 Task: Invite Team Member Softage.1@softage.net to Workspace Administrative Assistance. Invite Team Member Softage.2@softage.net to Workspace Administrative Assistance. Invite Team Member Softage.3@softage.net to Workspace Administrative Assistance. Invite Team Member Softage.4@softage.net to Workspace Administrative Assistance
Action: Mouse moved to (992, 160)
Screenshot: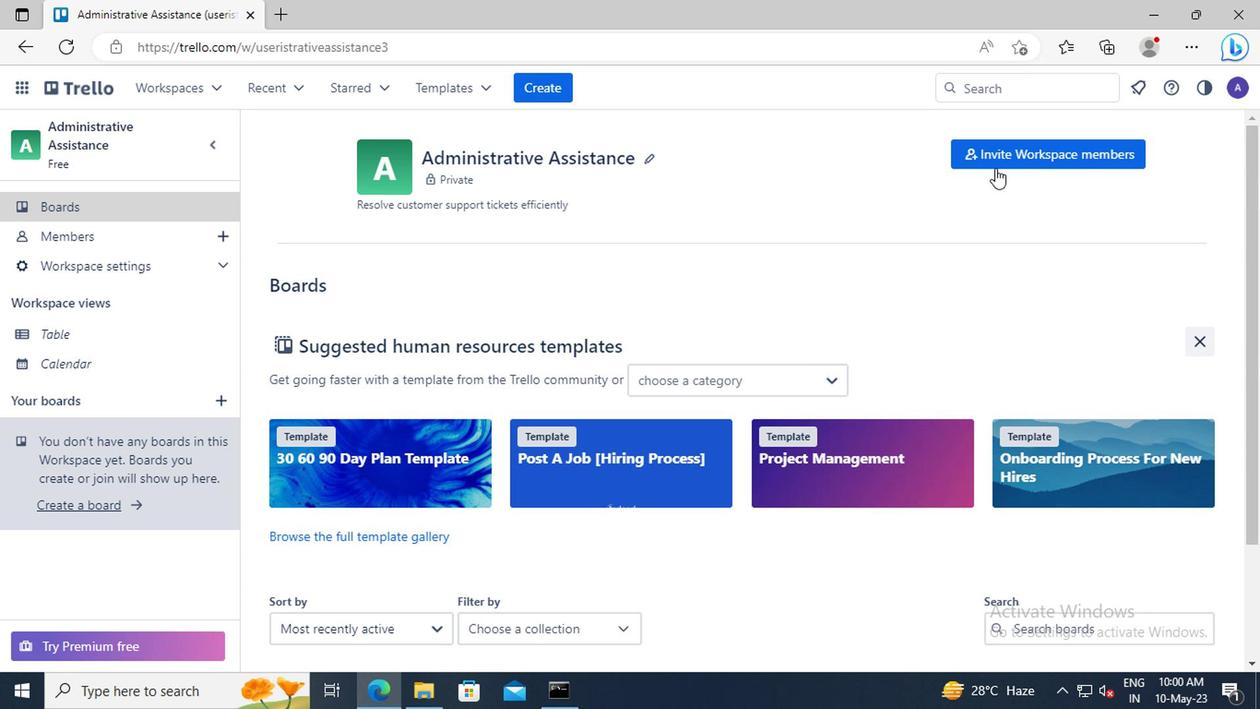 
Action: Mouse pressed left at (992, 160)
Screenshot: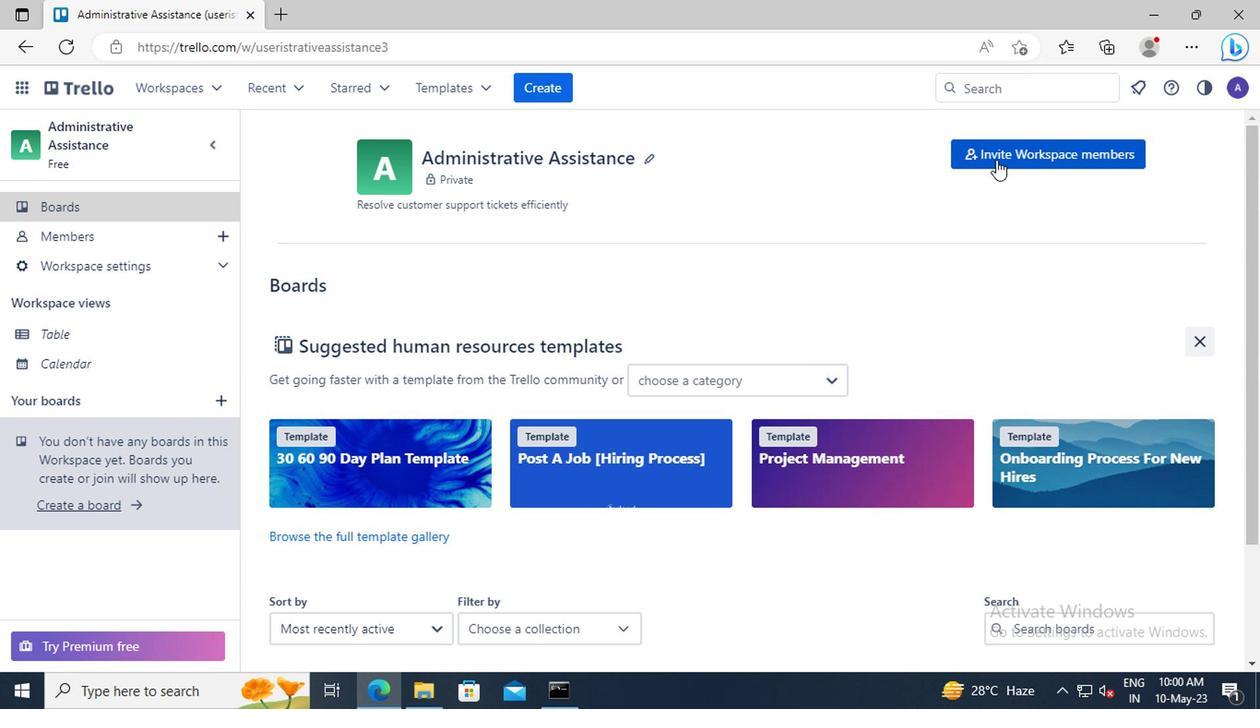 
Action: Mouse moved to (443, 364)
Screenshot: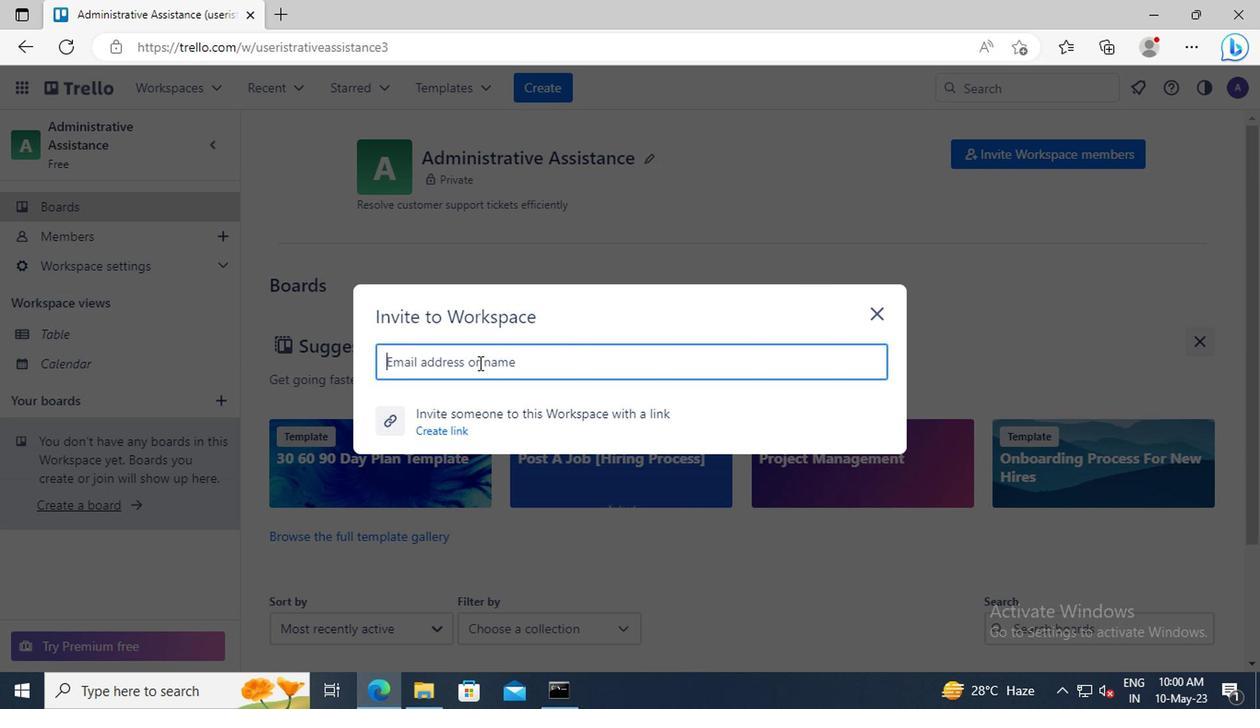 
Action: Mouse pressed left at (443, 364)
Screenshot: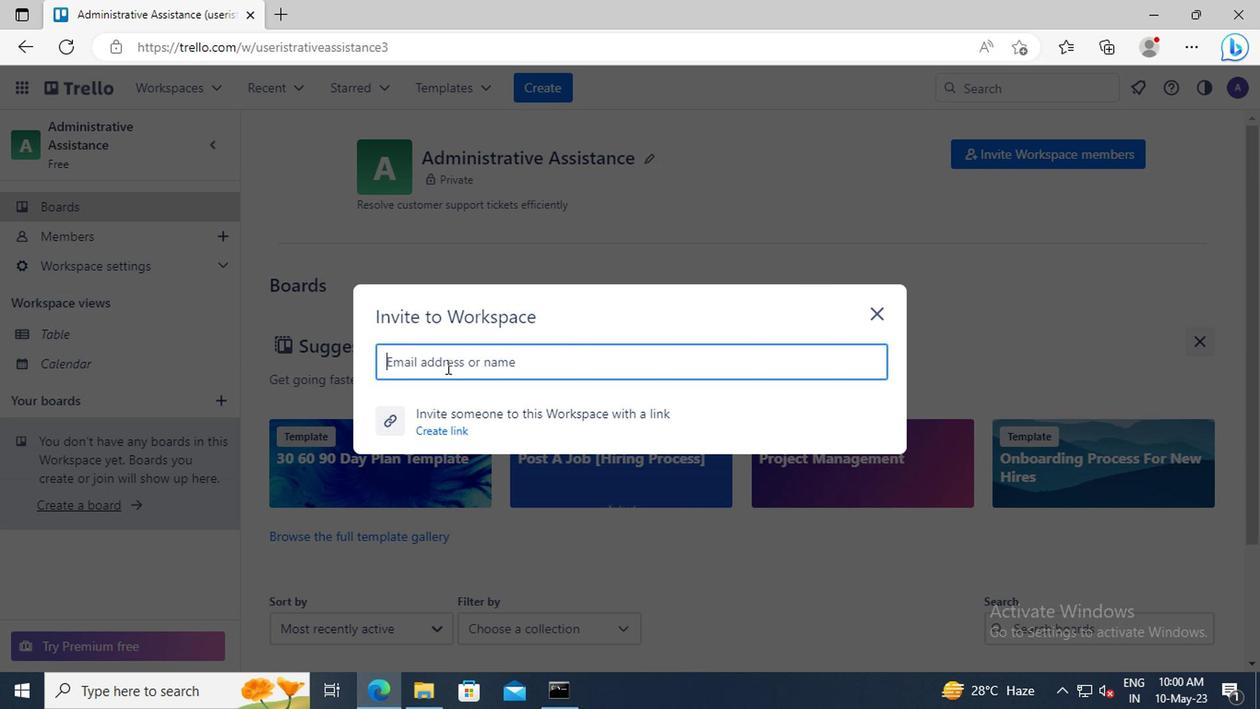 
Action: Key pressed <Key.shift>SOFTAGE.1<Key.shift>@SOFTAGE.NET
Screenshot: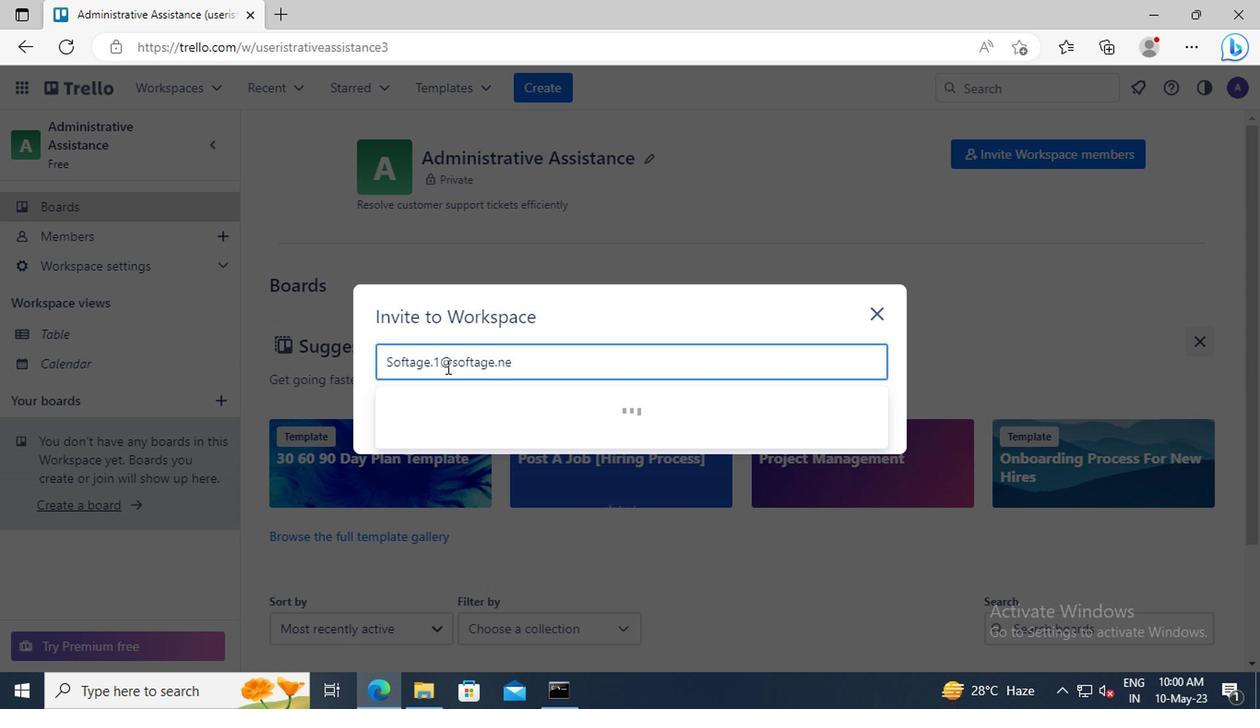 
Action: Mouse moved to (447, 405)
Screenshot: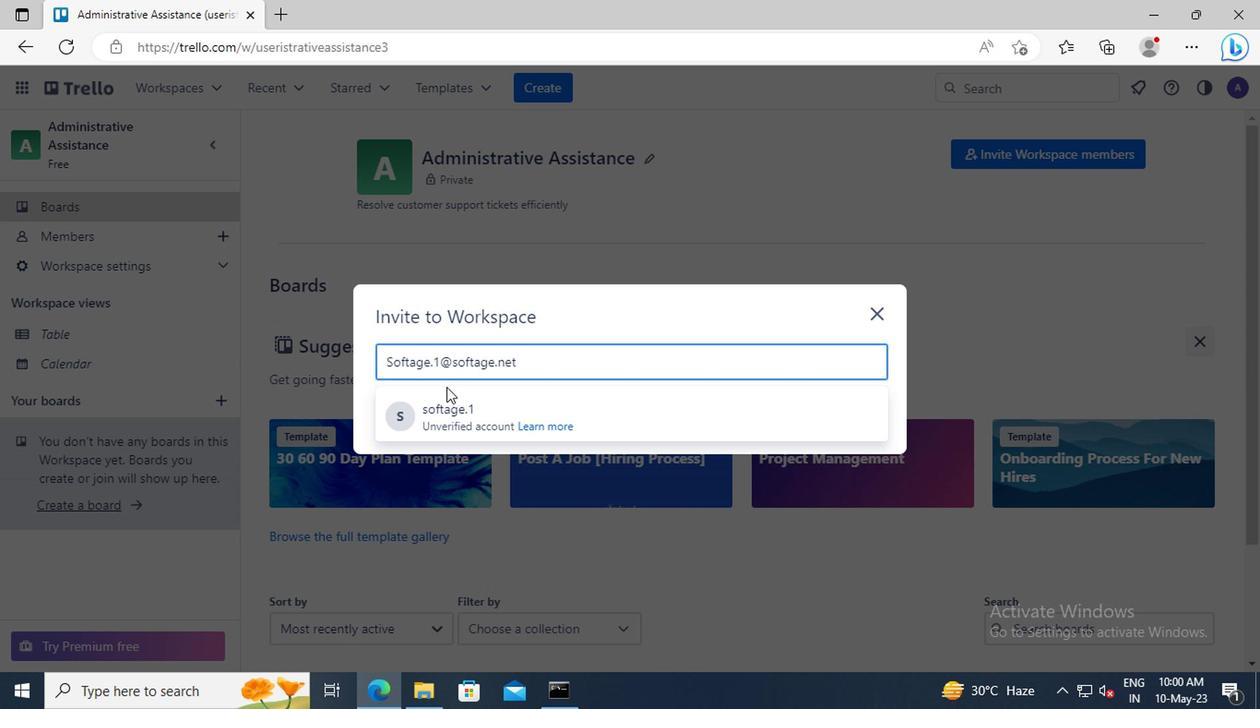 
Action: Mouse pressed left at (447, 405)
Screenshot: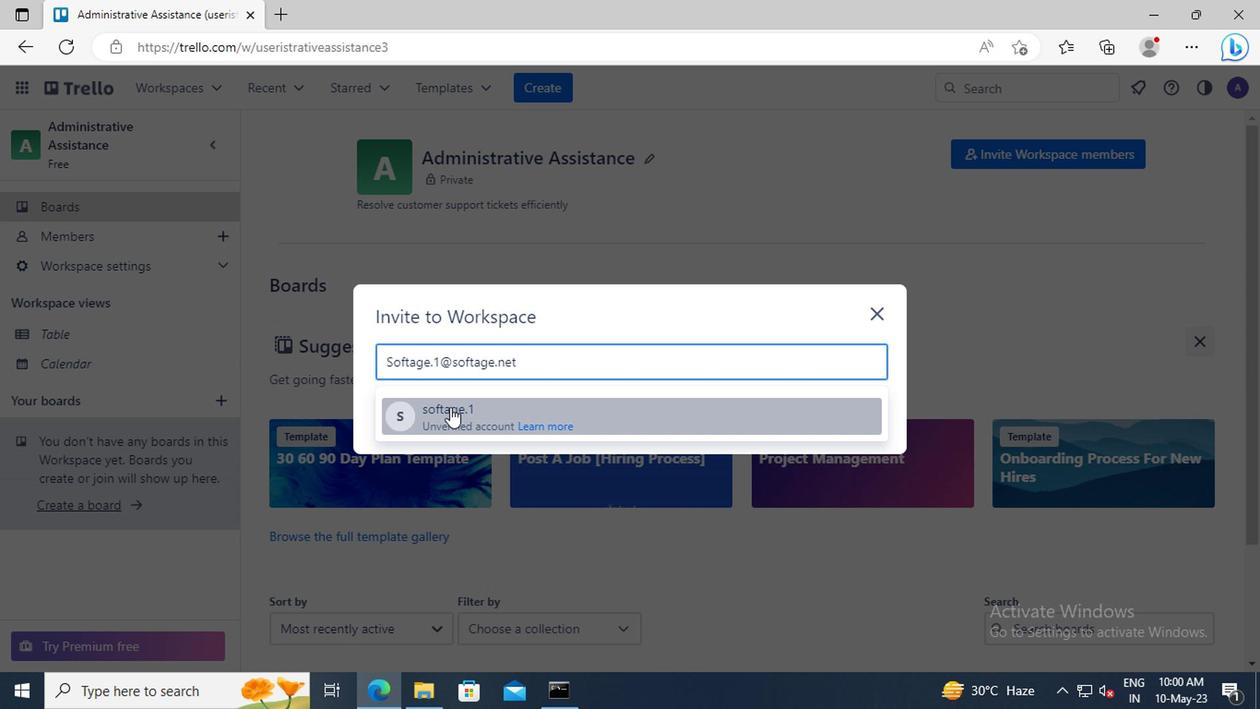 
Action: Mouse moved to (824, 323)
Screenshot: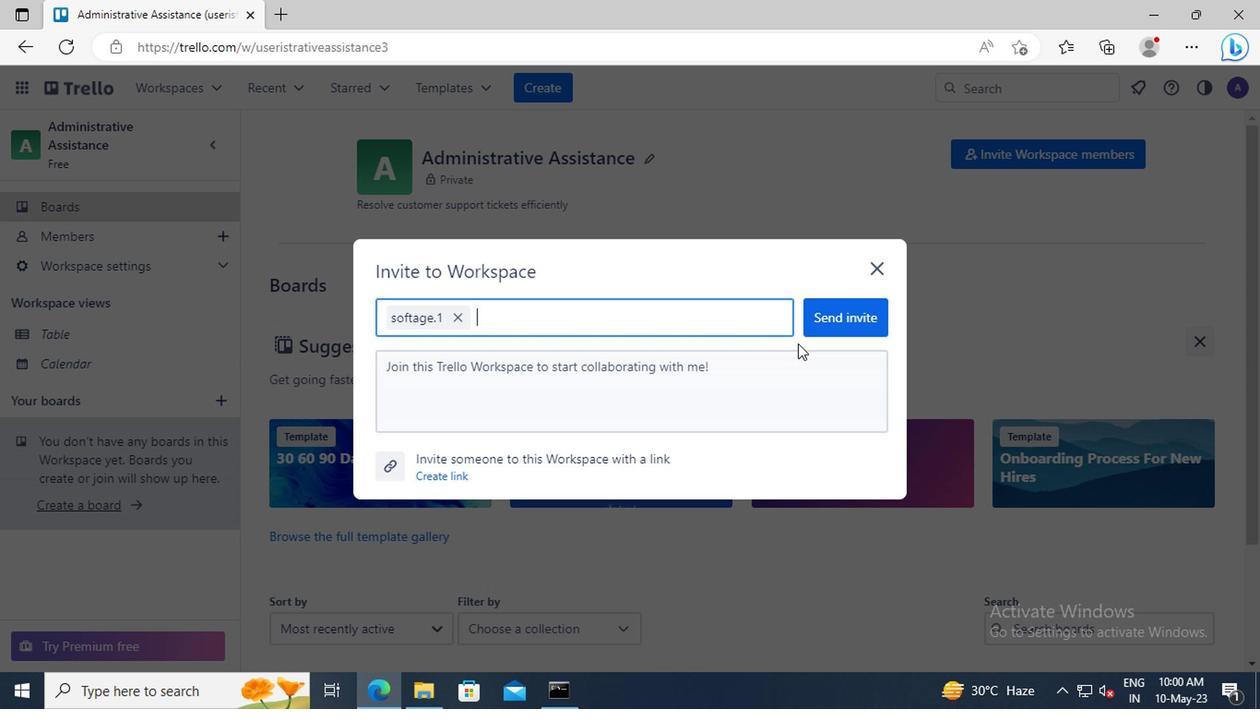 
Action: Mouse pressed left at (824, 323)
Screenshot: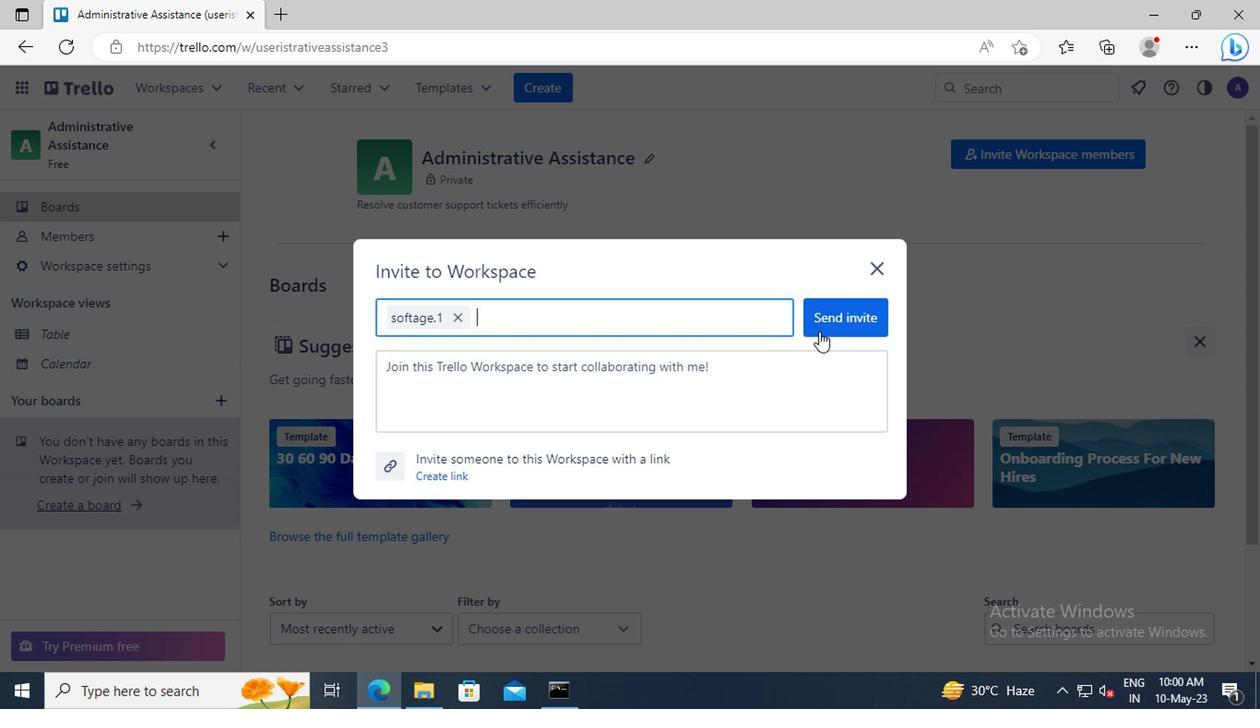 
Action: Mouse moved to (1017, 161)
Screenshot: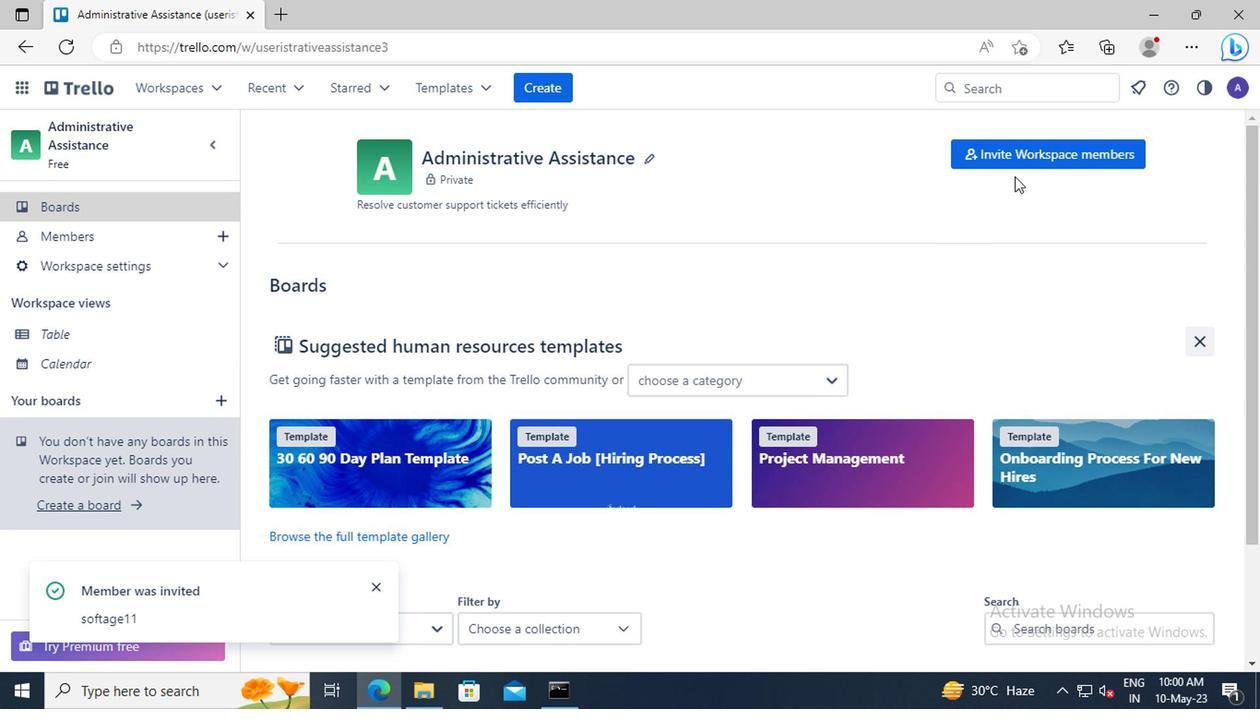 
Action: Mouse pressed left at (1017, 161)
Screenshot: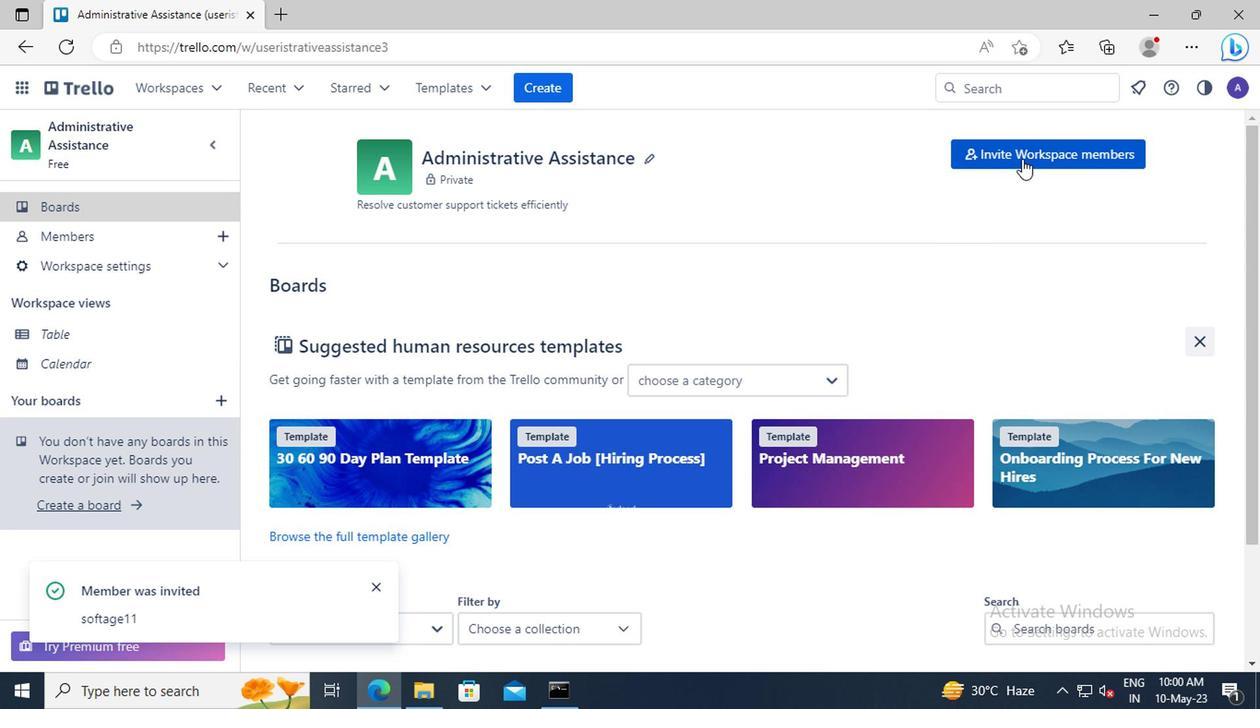 
Action: Mouse moved to (489, 363)
Screenshot: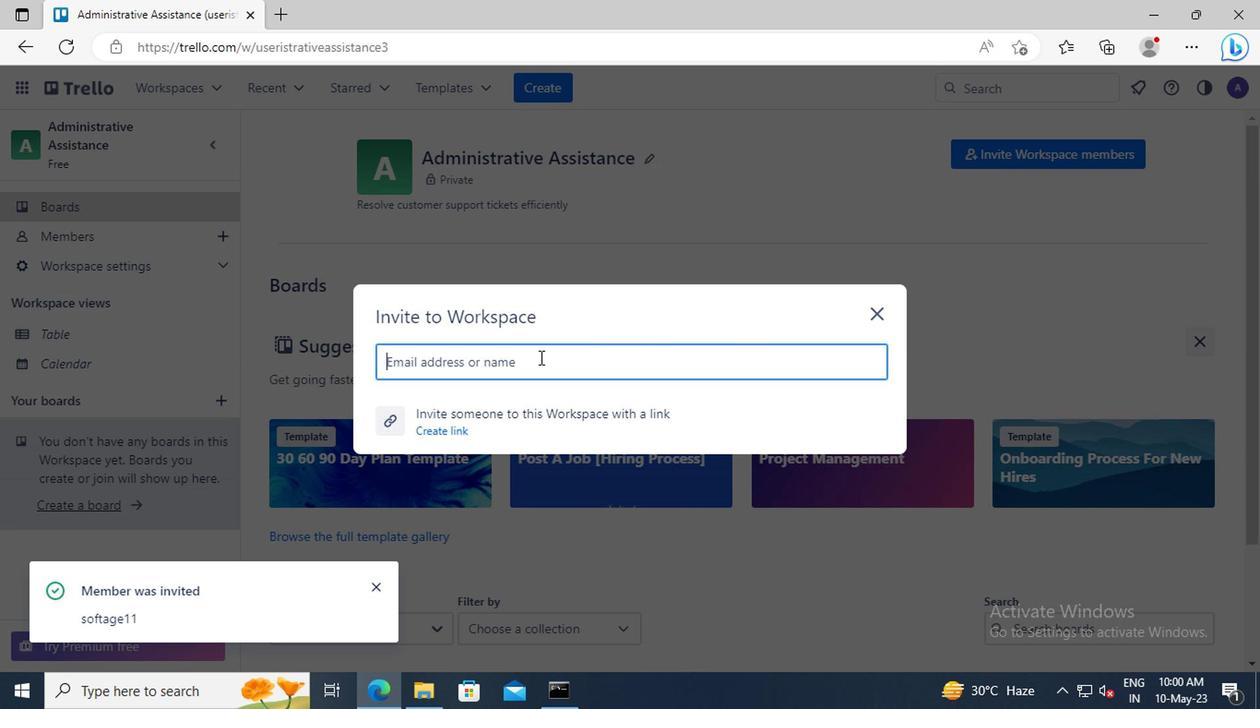 
Action: Mouse pressed left at (489, 363)
Screenshot: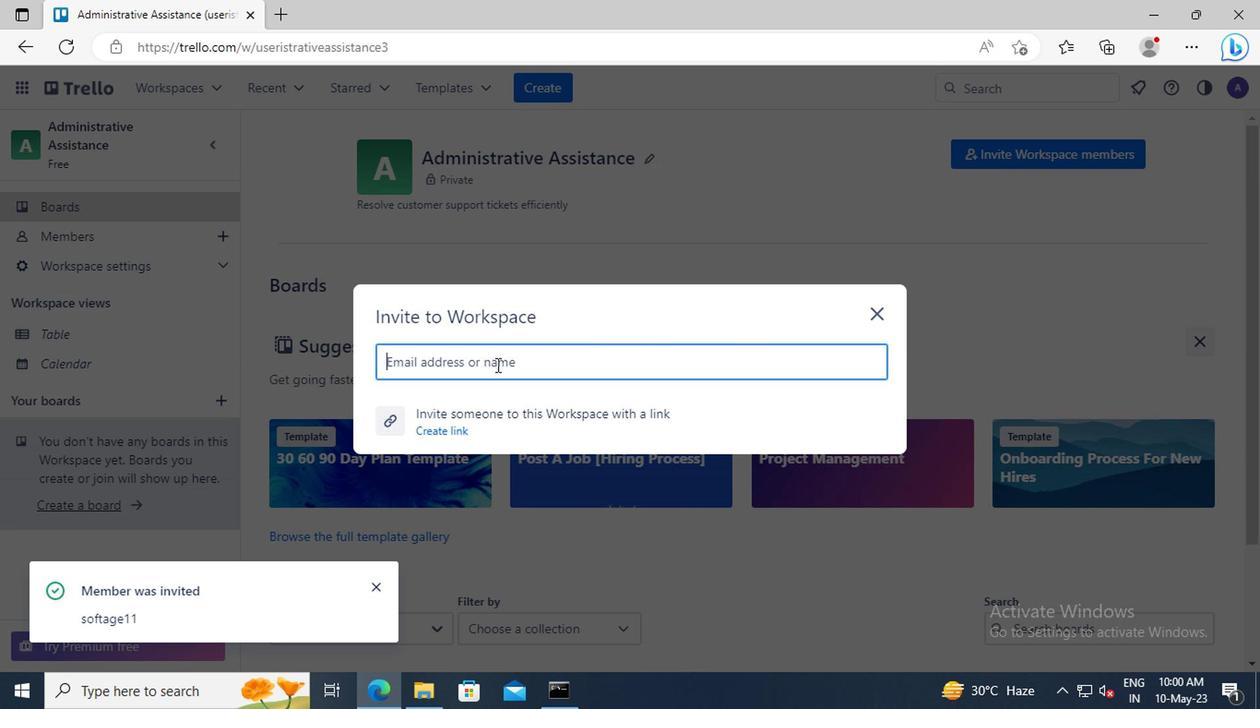 
Action: Key pressed <Key.shift>SOFTAGE.2<Key.shift>@SOFTAGE.NET
Screenshot: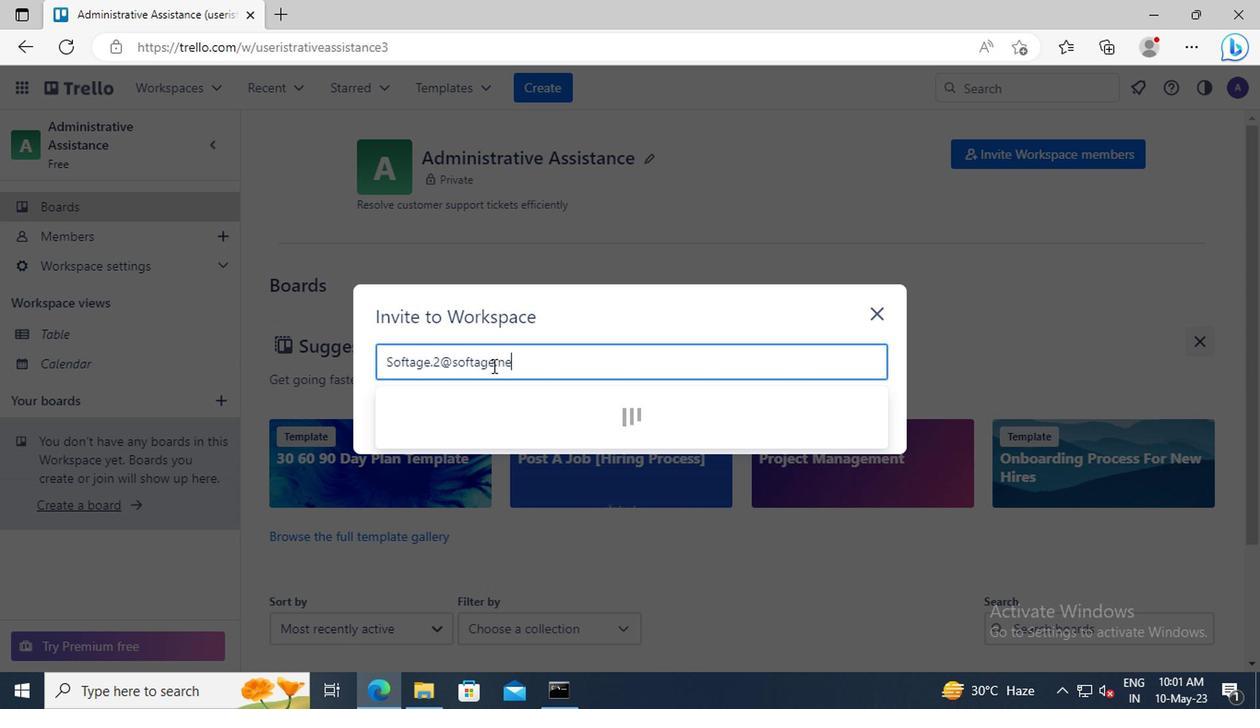 
Action: Mouse moved to (487, 398)
Screenshot: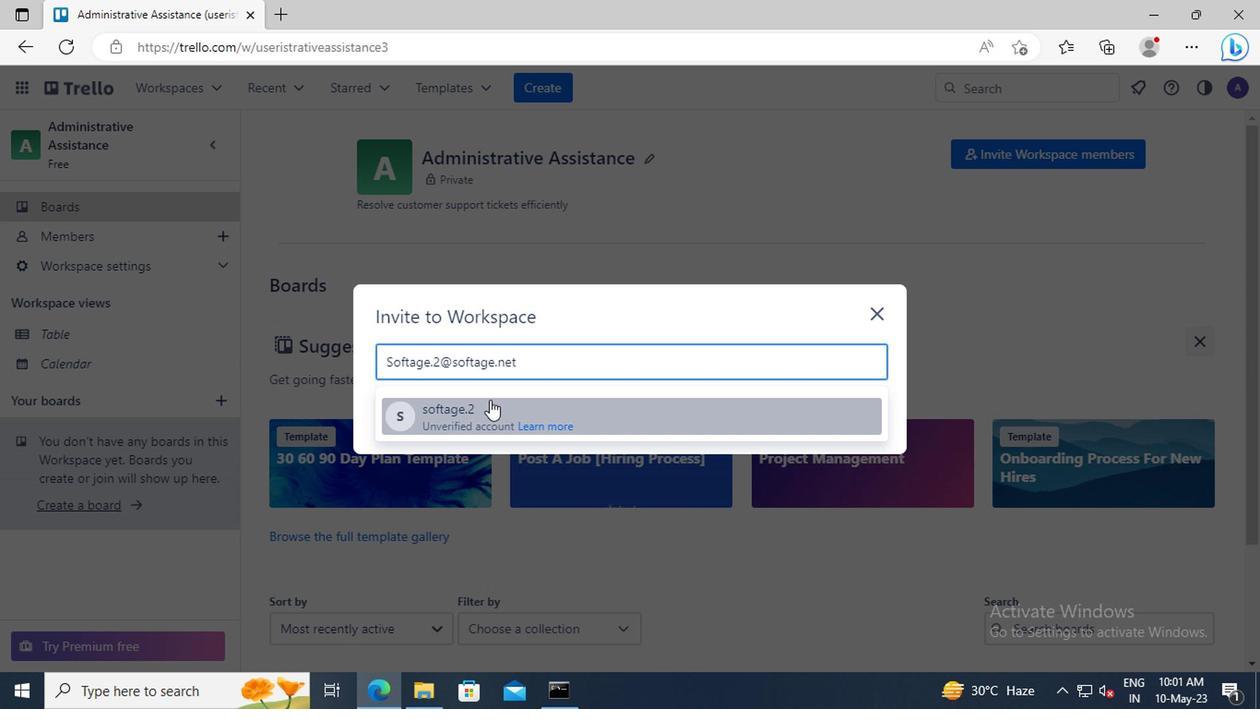 
Action: Mouse pressed left at (487, 398)
Screenshot: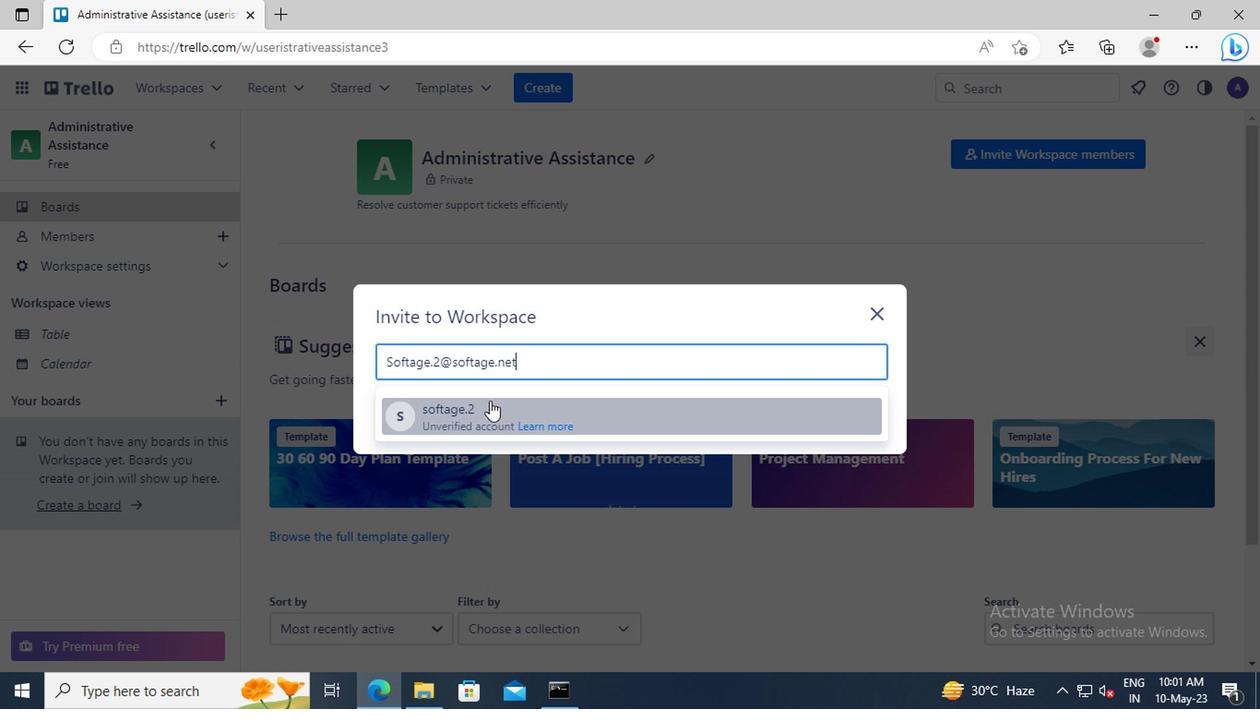 
Action: Mouse moved to (835, 326)
Screenshot: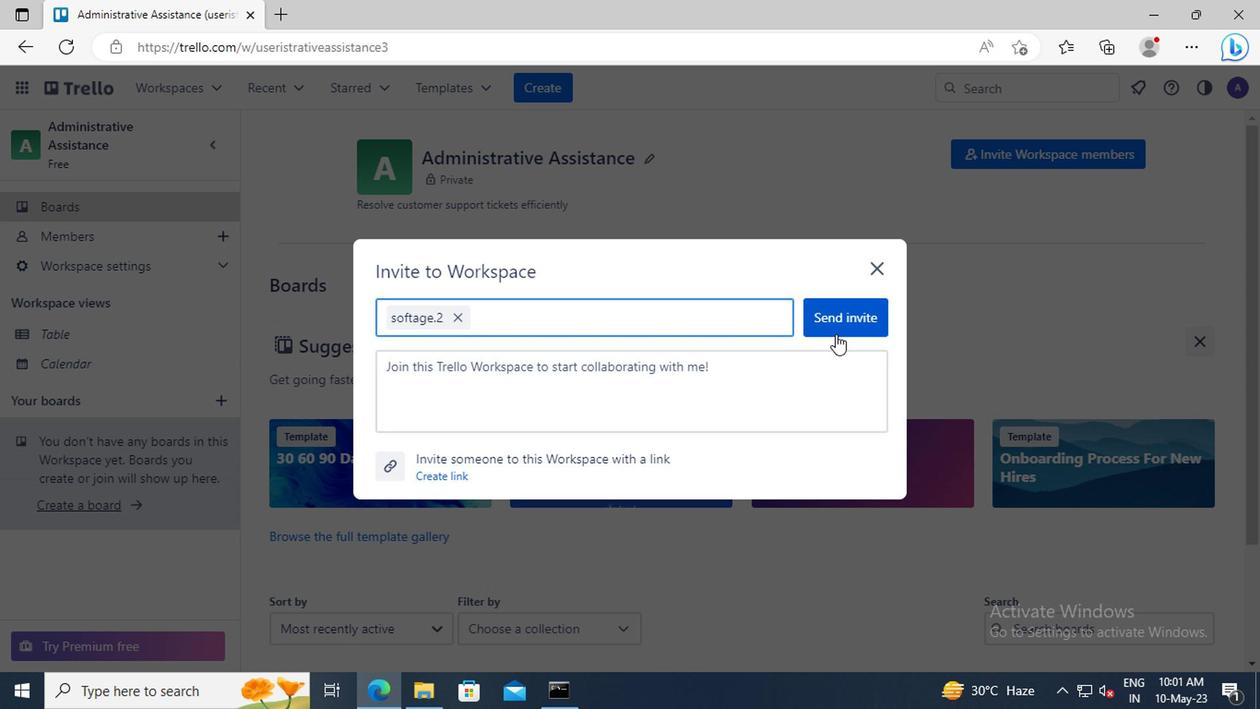 
Action: Mouse pressed left at (835, 326)
Screenshot: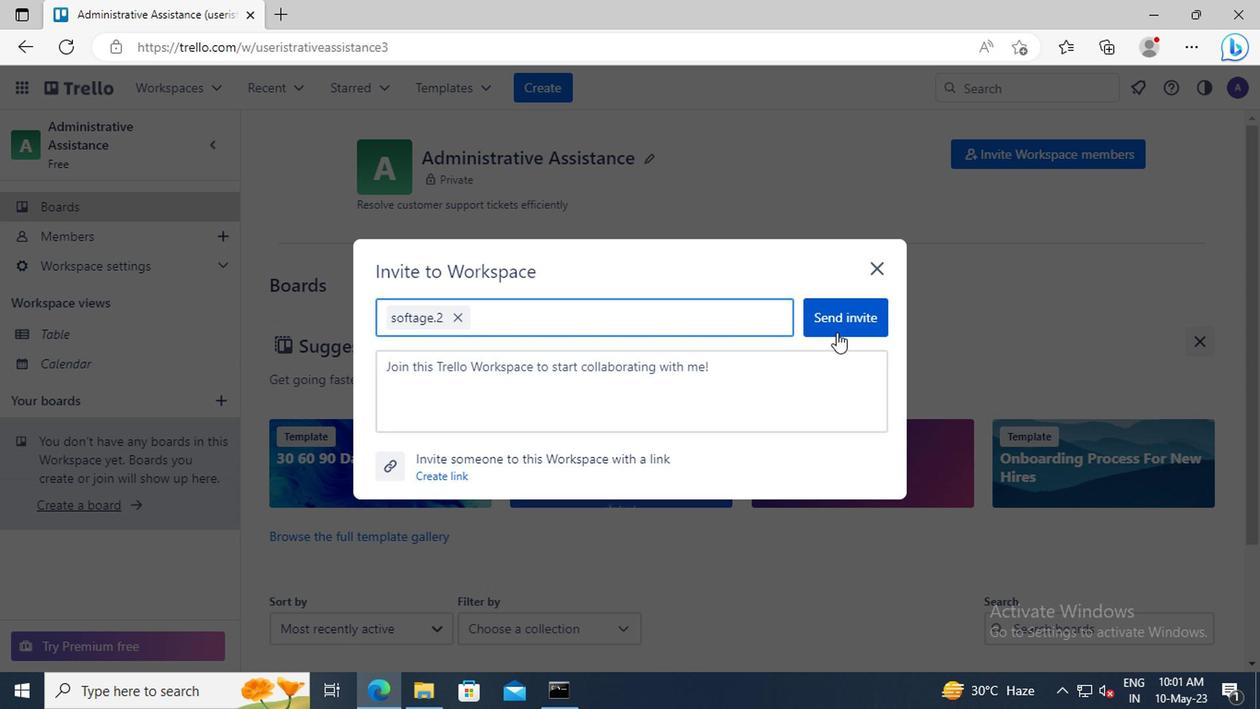 
Action: Mouse moved to (1001, 156)
Screenshot: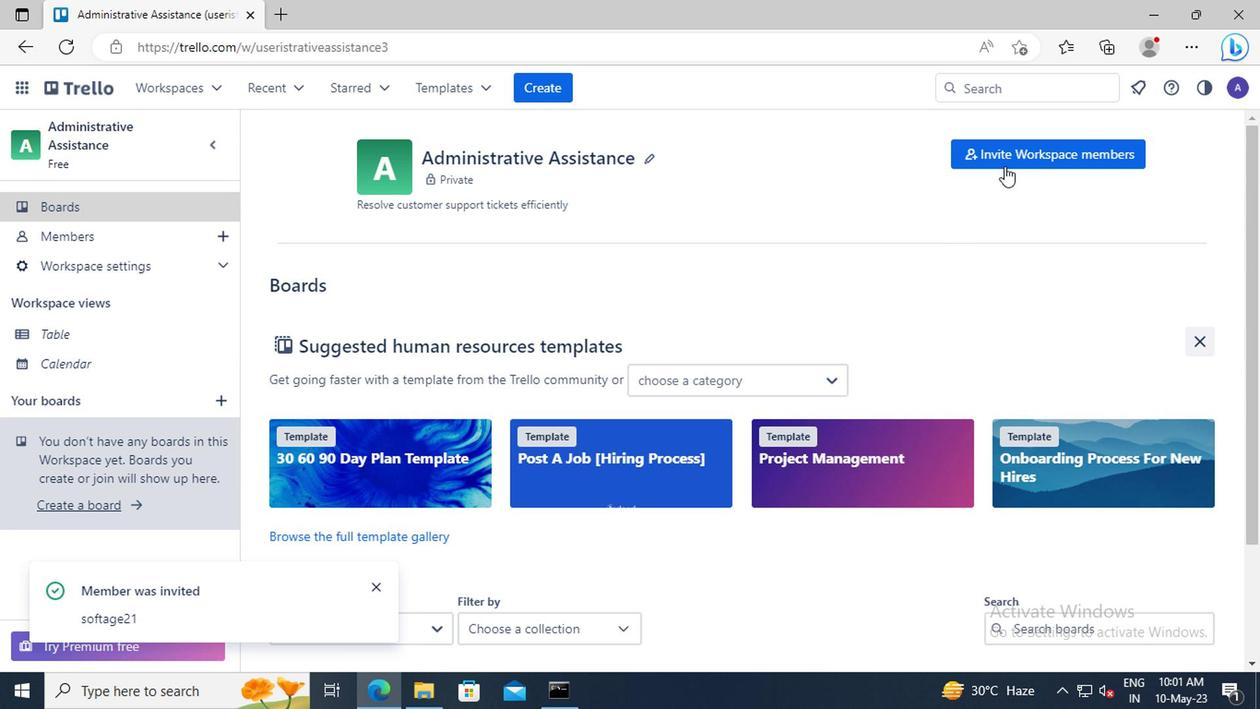 
Action: Mouse pressed left at (1001, 156)
Screenshot: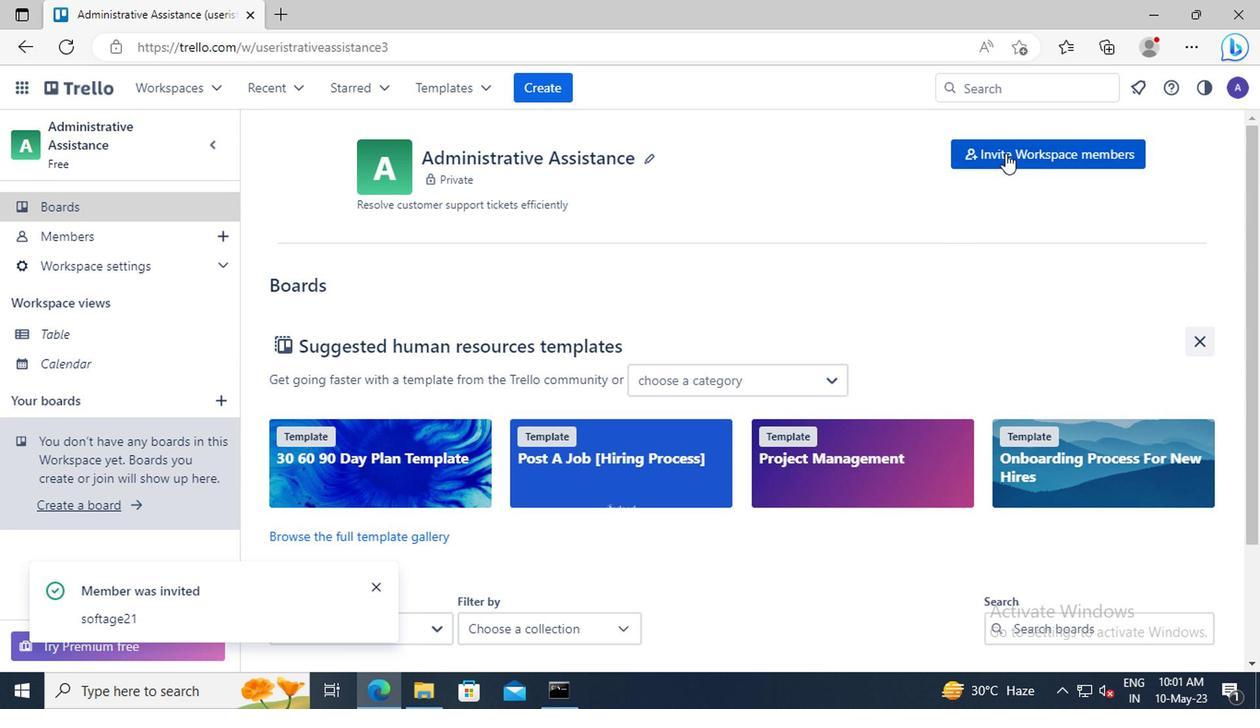 
Action: Mouse moved to (512, 367)
Screenshot: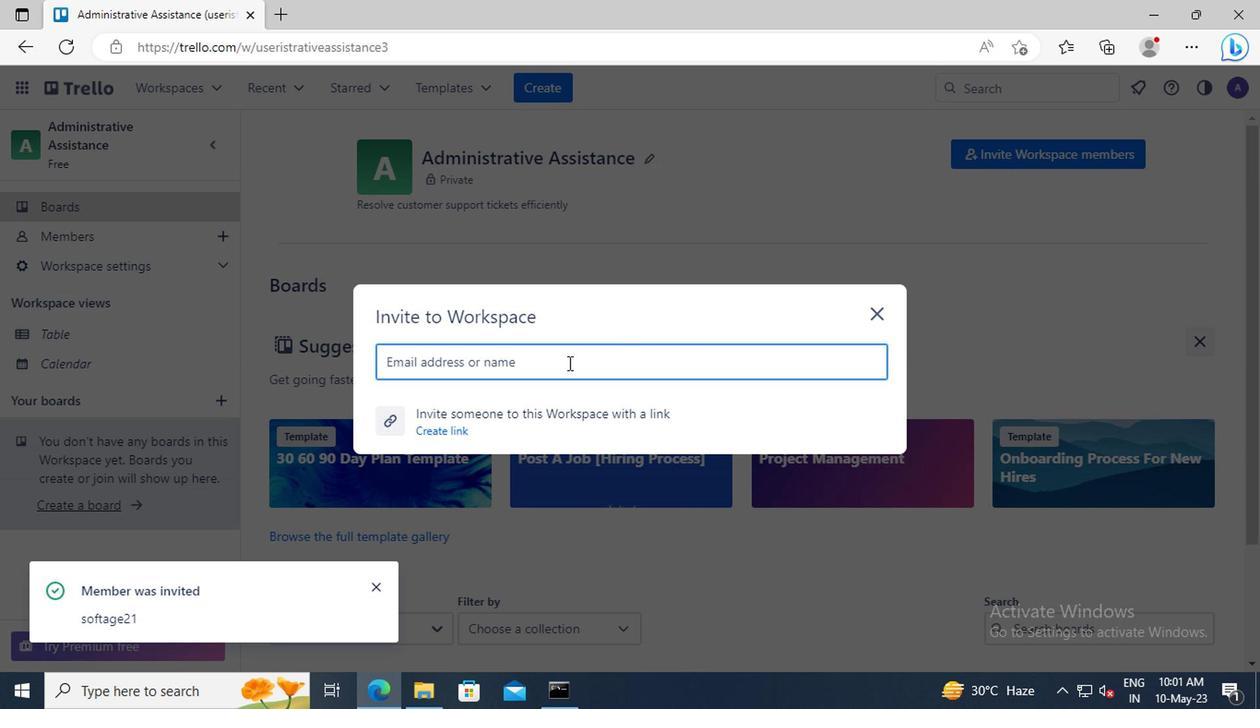 
Action: Mouse pressed left at (512, 367)
Screenshot: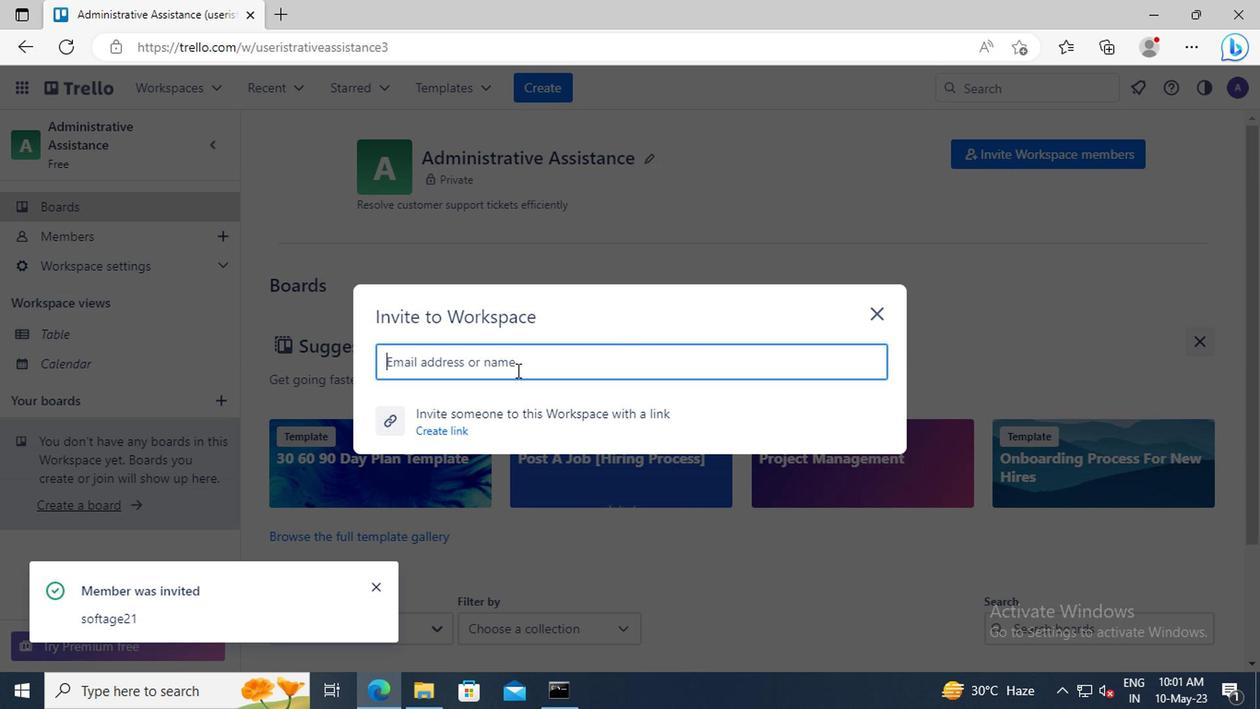 
Action: Key pressed <Key.shift>SOFTAGE.3<Key.shift>@SOFTAGE.NET
Screenshot: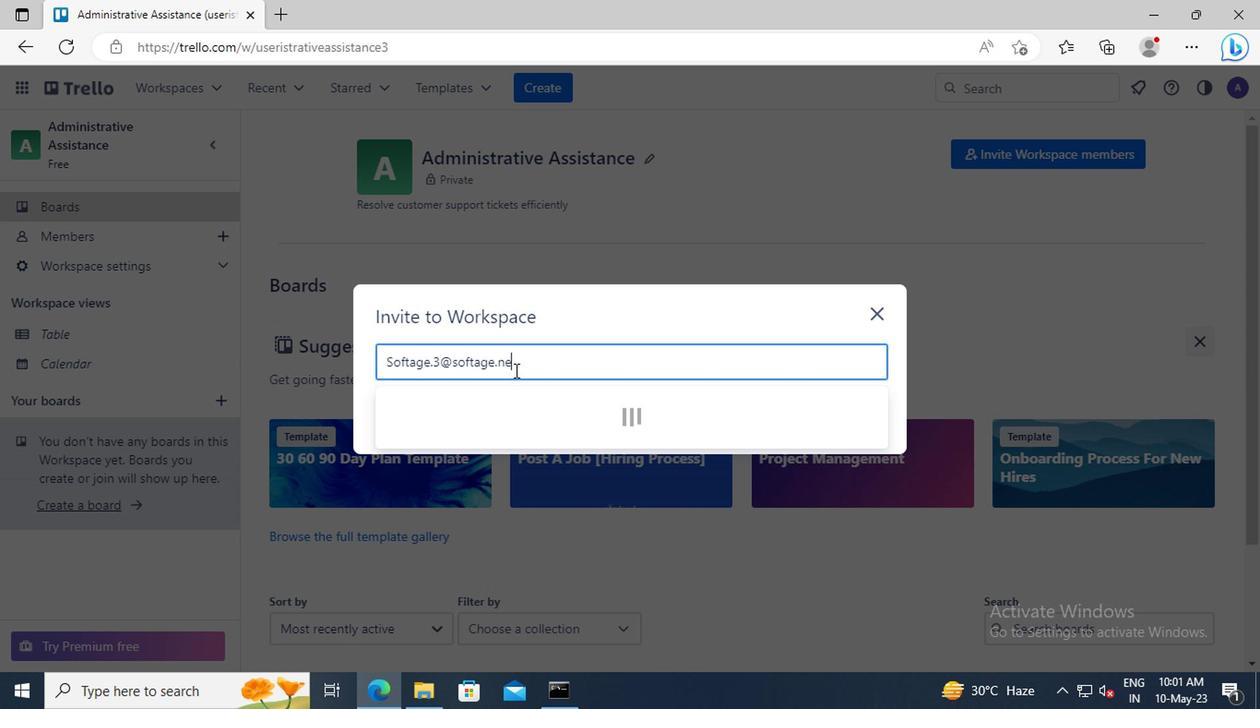 
Action: Mouse moved to (505, 405)
Screenshot: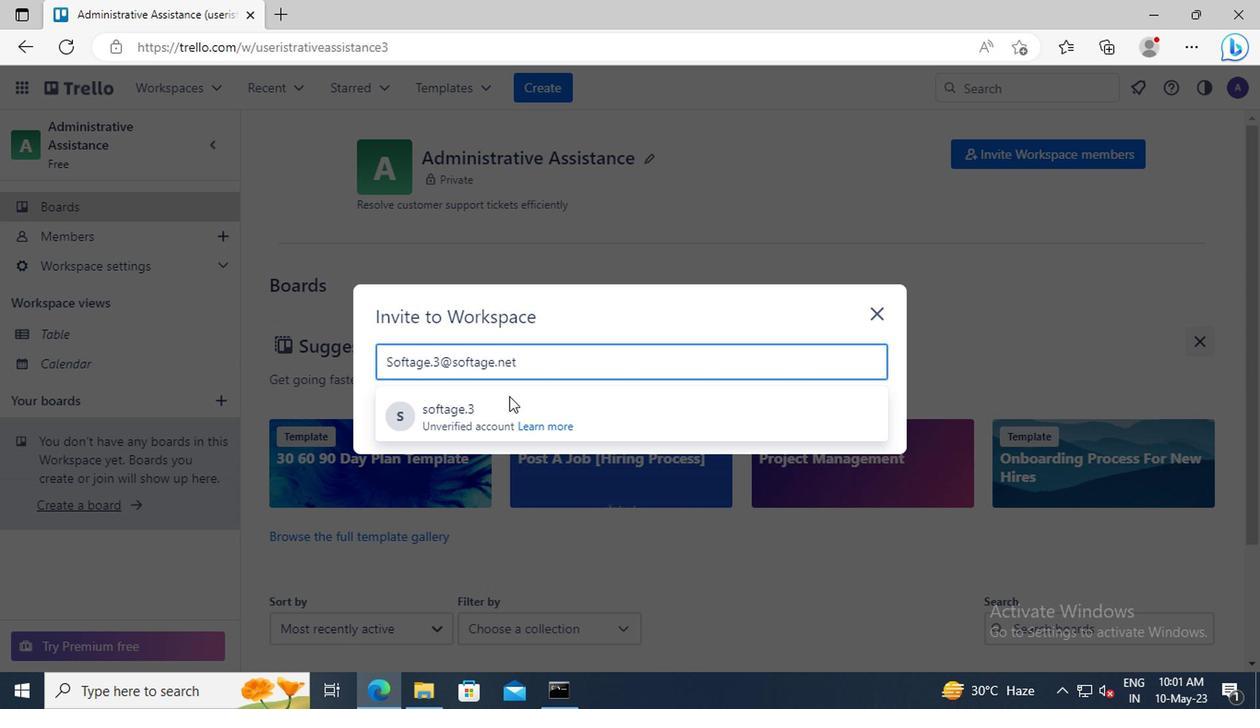 
Action: Mouse pressed left at (505, 405)
Screenshot: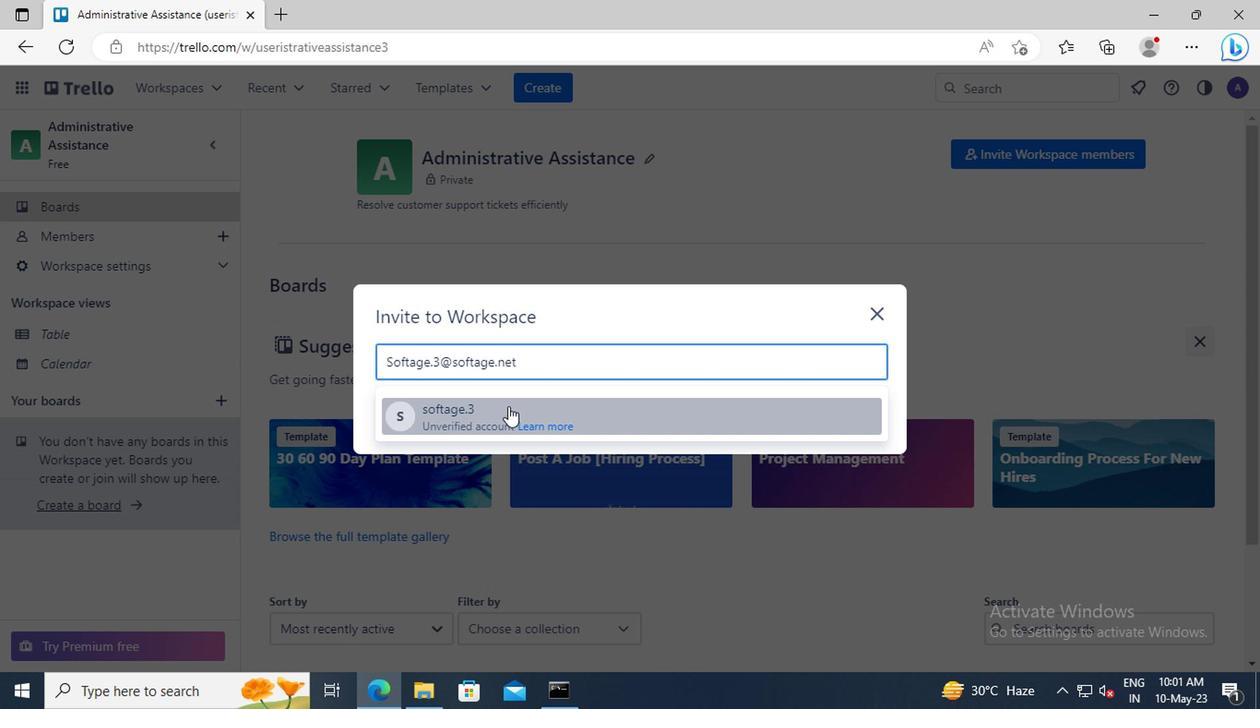 
Action: Mouse moved to (828, 326)
Screenshot: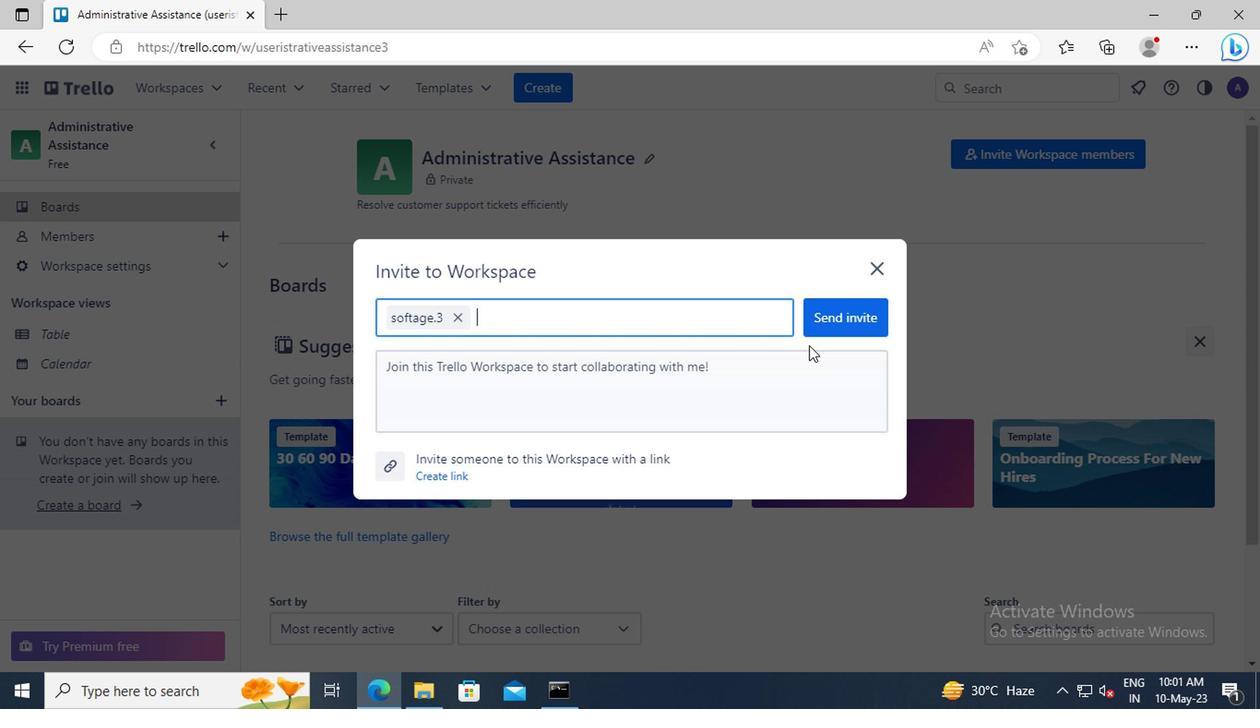 
Action: Mouse pressed left at (828, 326)
Screenshot: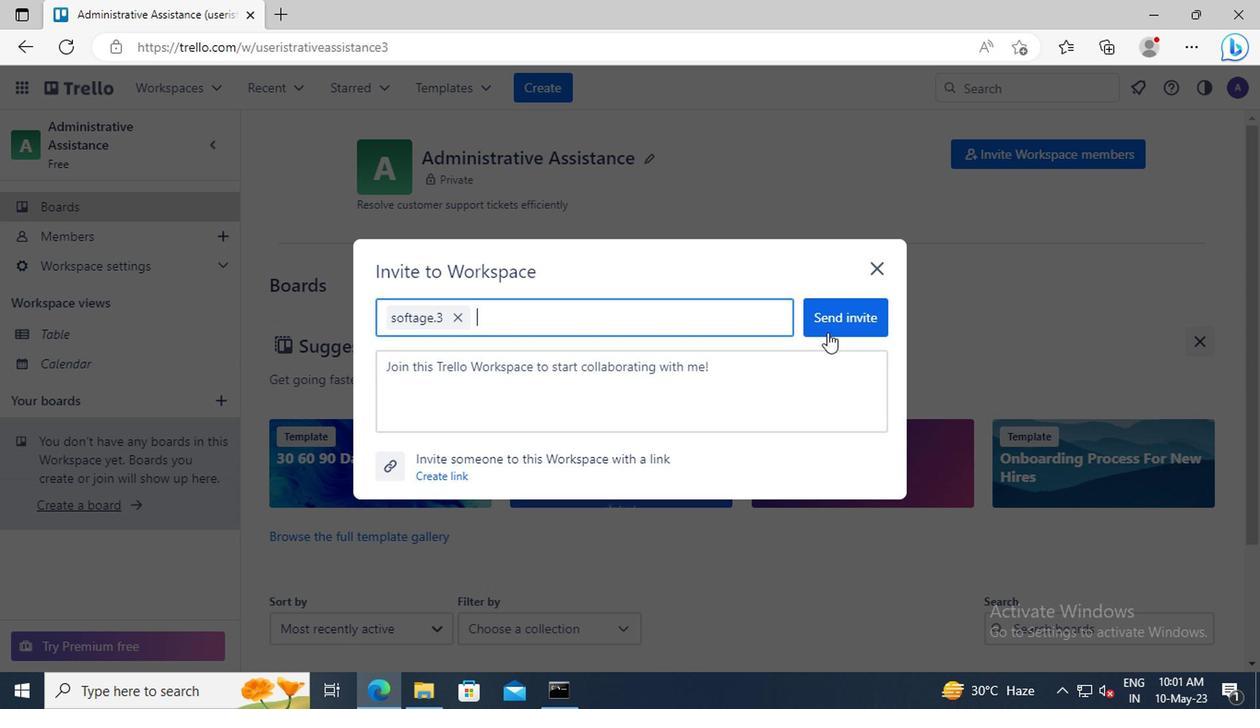 
Action: Mouse moved to (990, 160)
Screenshot: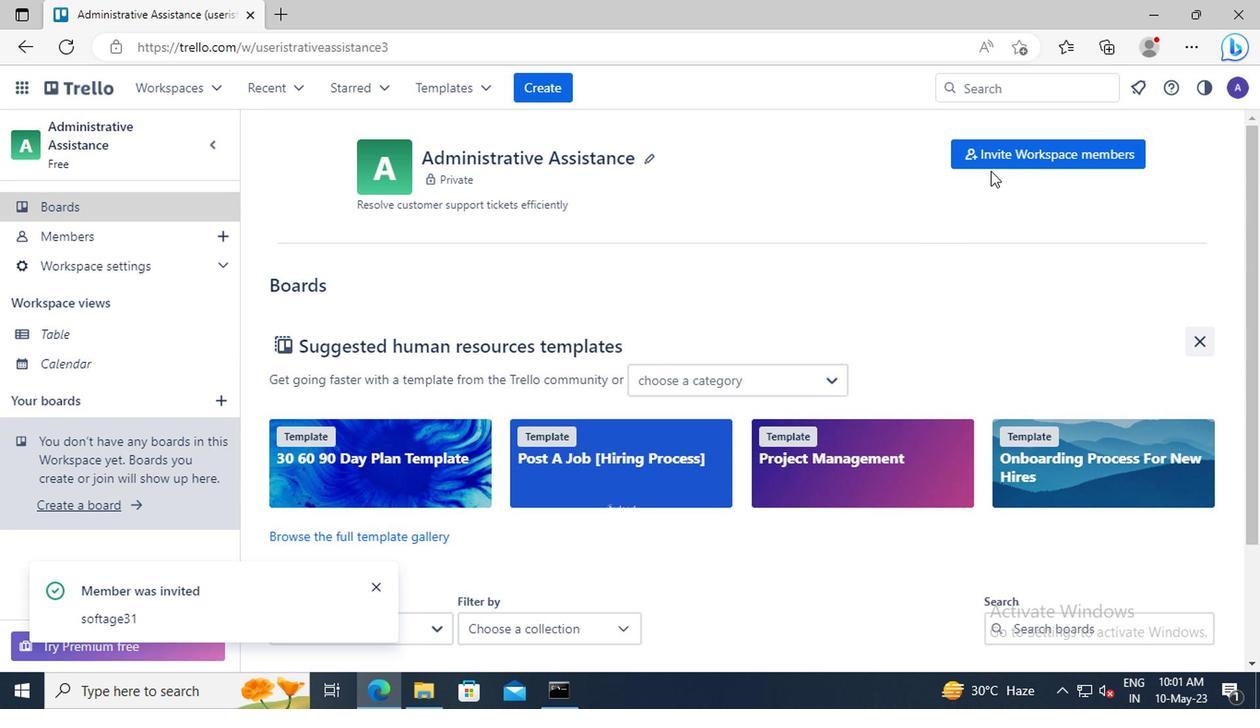 
Action: Mouse pressed left at (990, 160)
Screenshot: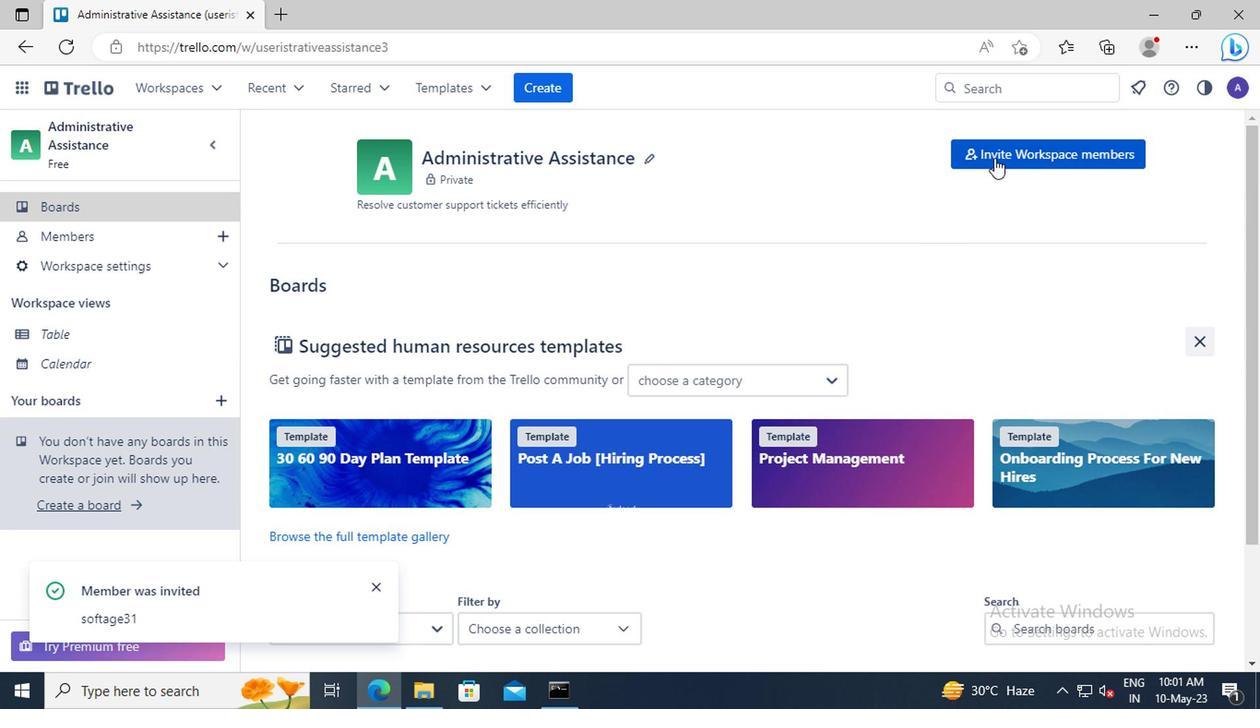 
Action: Mouse moved to (502, 358)
Screenshot: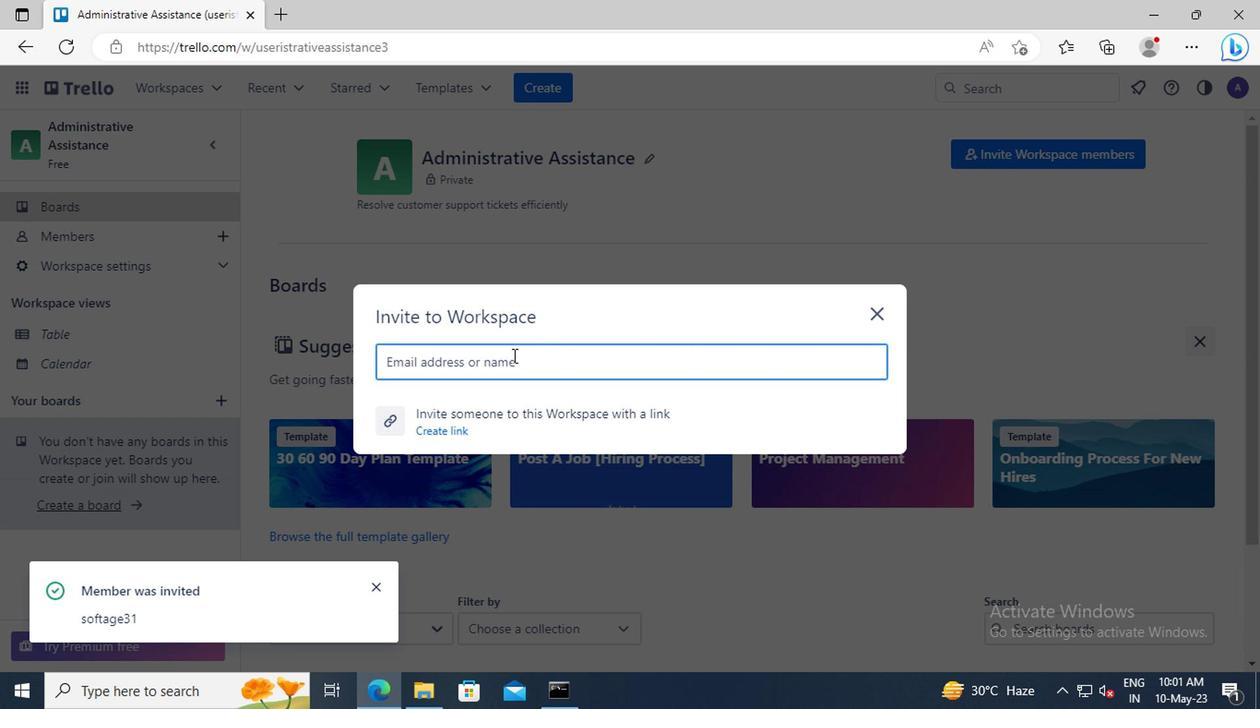 
Action: Mouse pressed left at (502, 358)
Screenshot: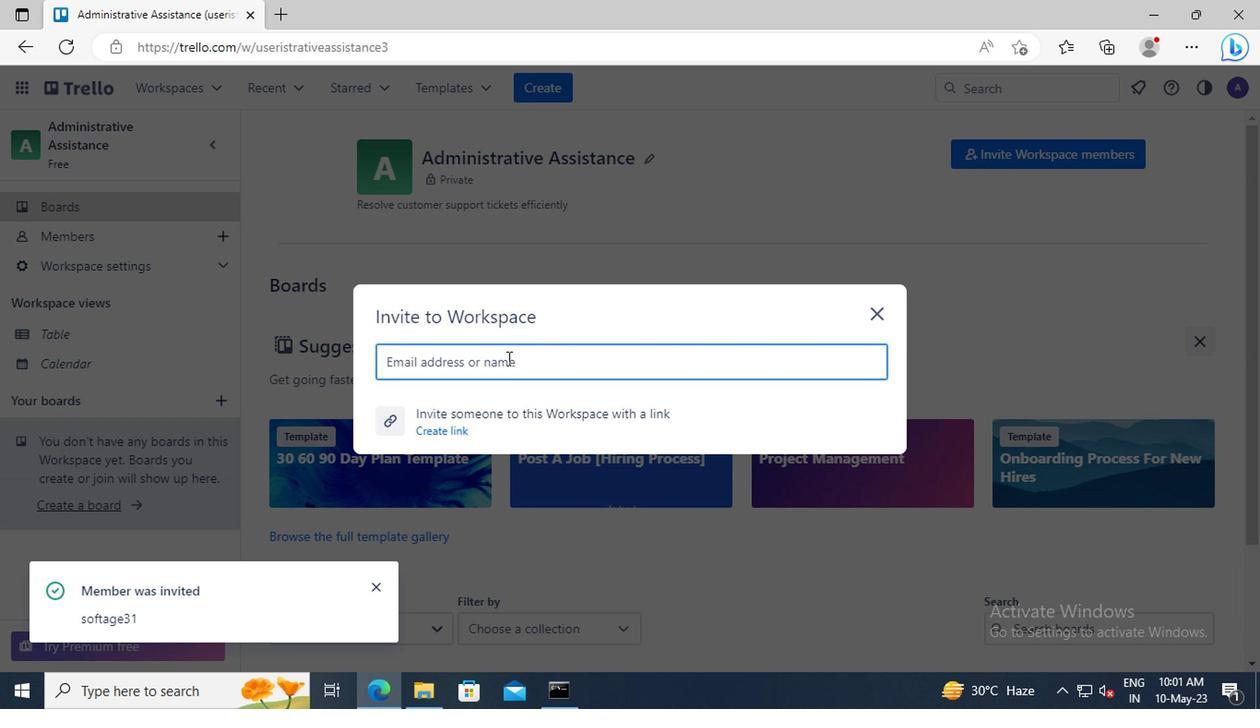 
Action: Key pressed <Key.shift>SOFTAGE.4<Key.shift>@SOFTAGE.NET
Screenshot: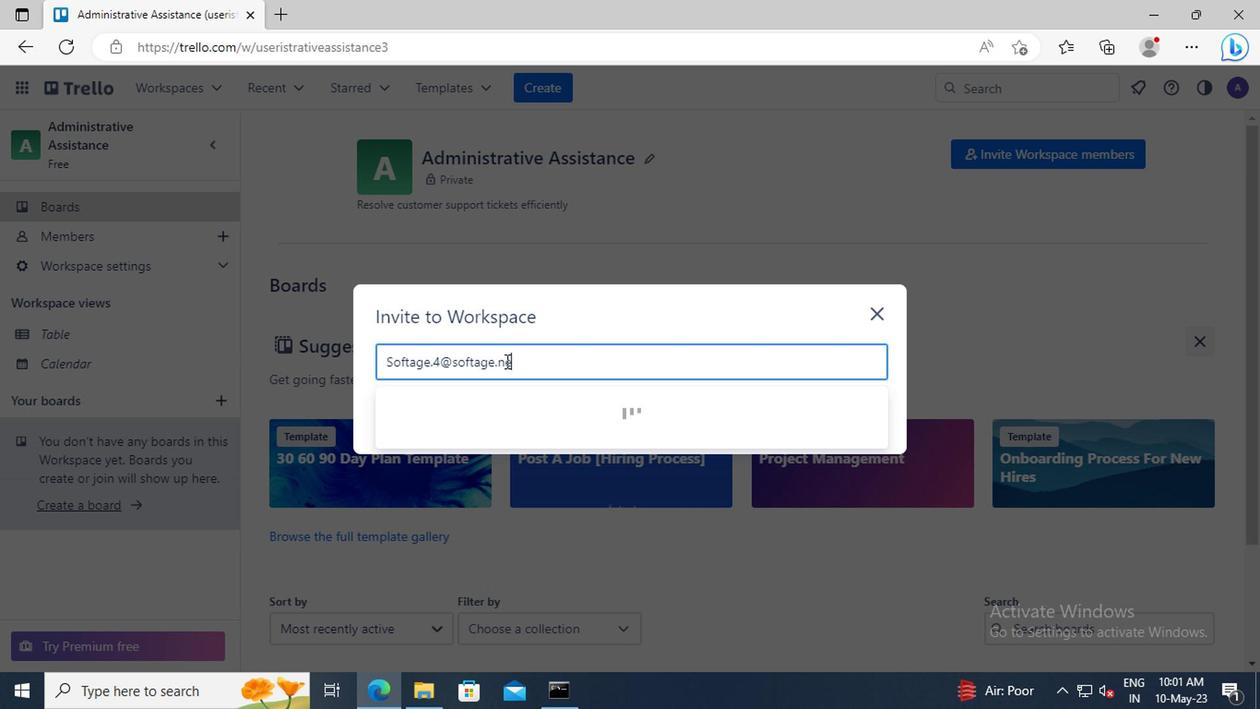 
Action: Mouse moved to (502, 401)
Screenshot: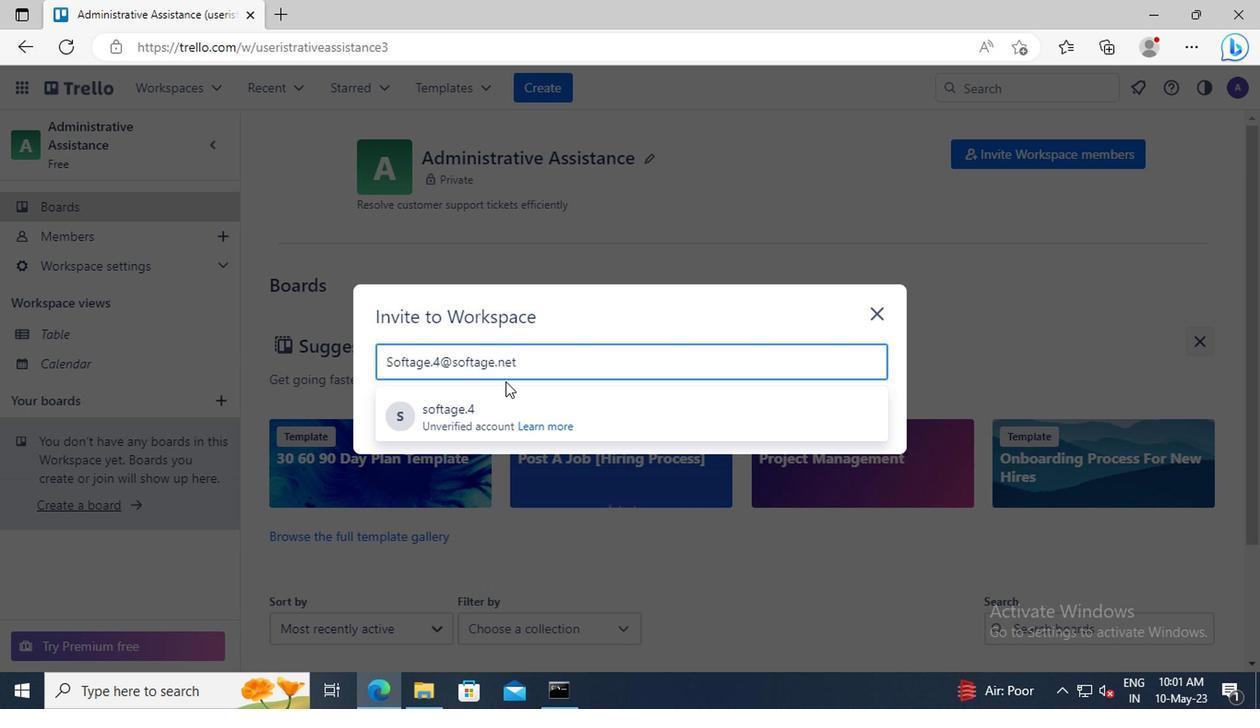 
Action: Mouse pressed left at (502, 401)
Screenshot: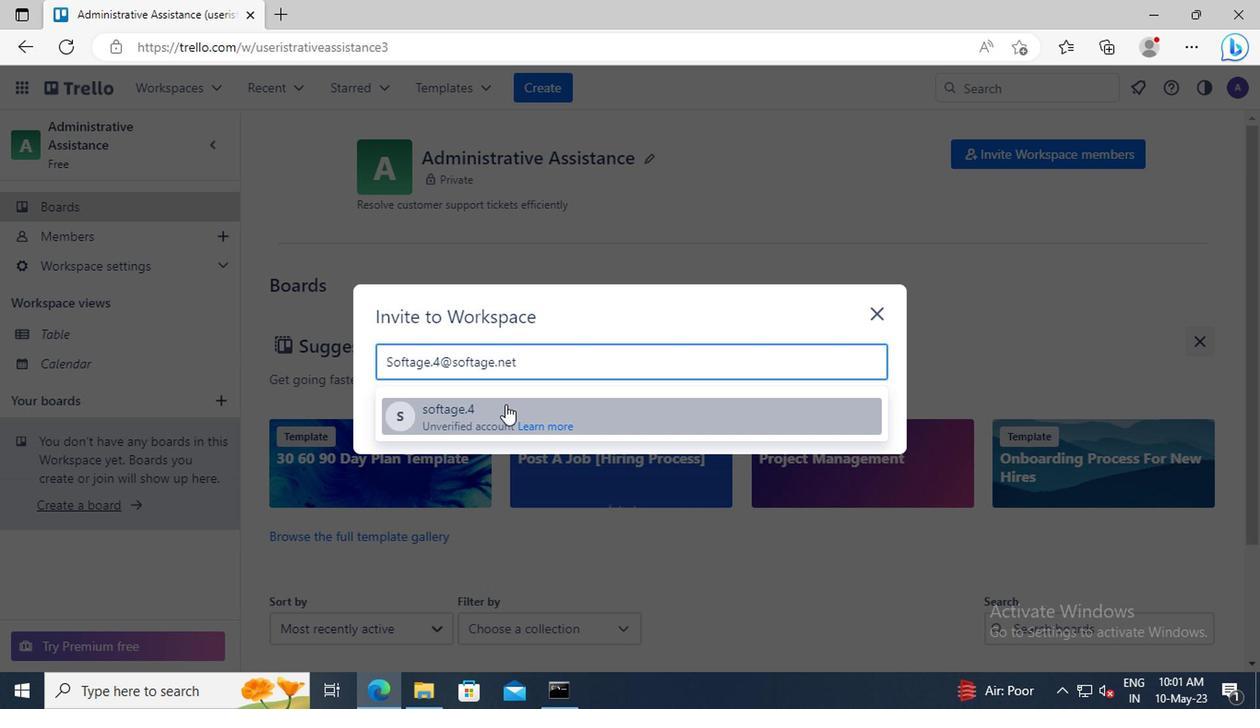 
Action: Mouse moved to (828, 323)
Screenshot: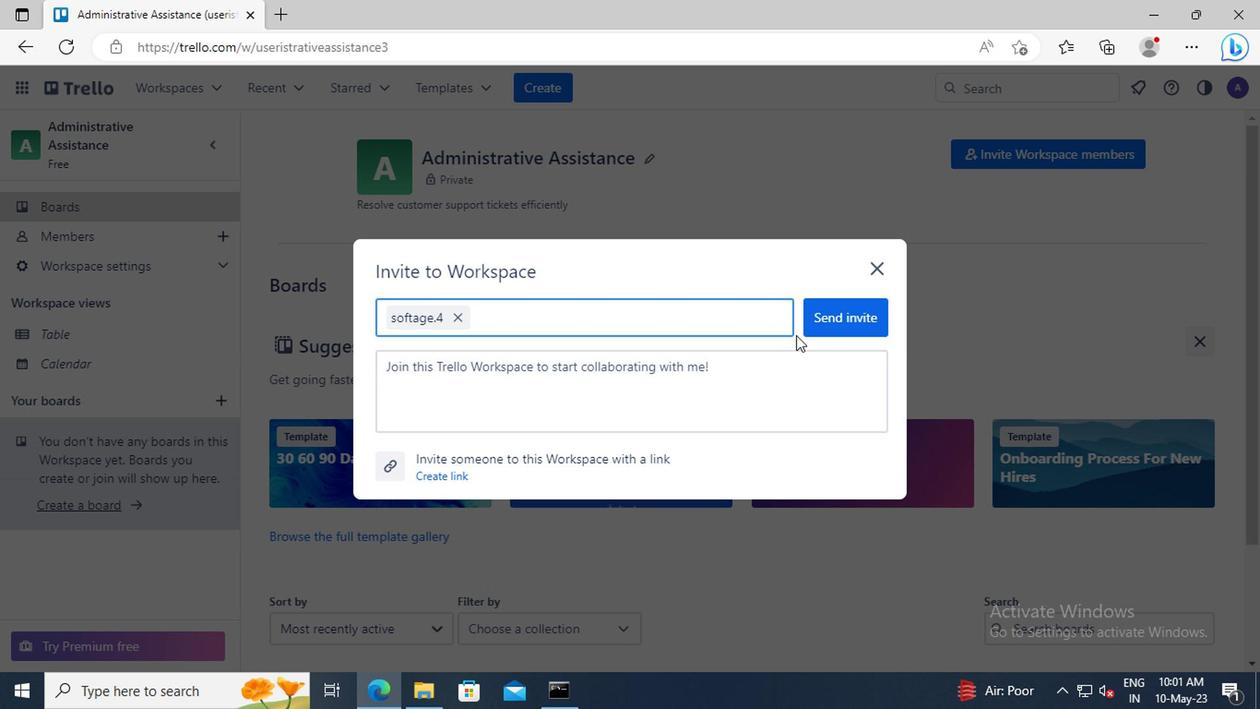 
Action: Mouse pressed left at (828, 323)
Screenshot: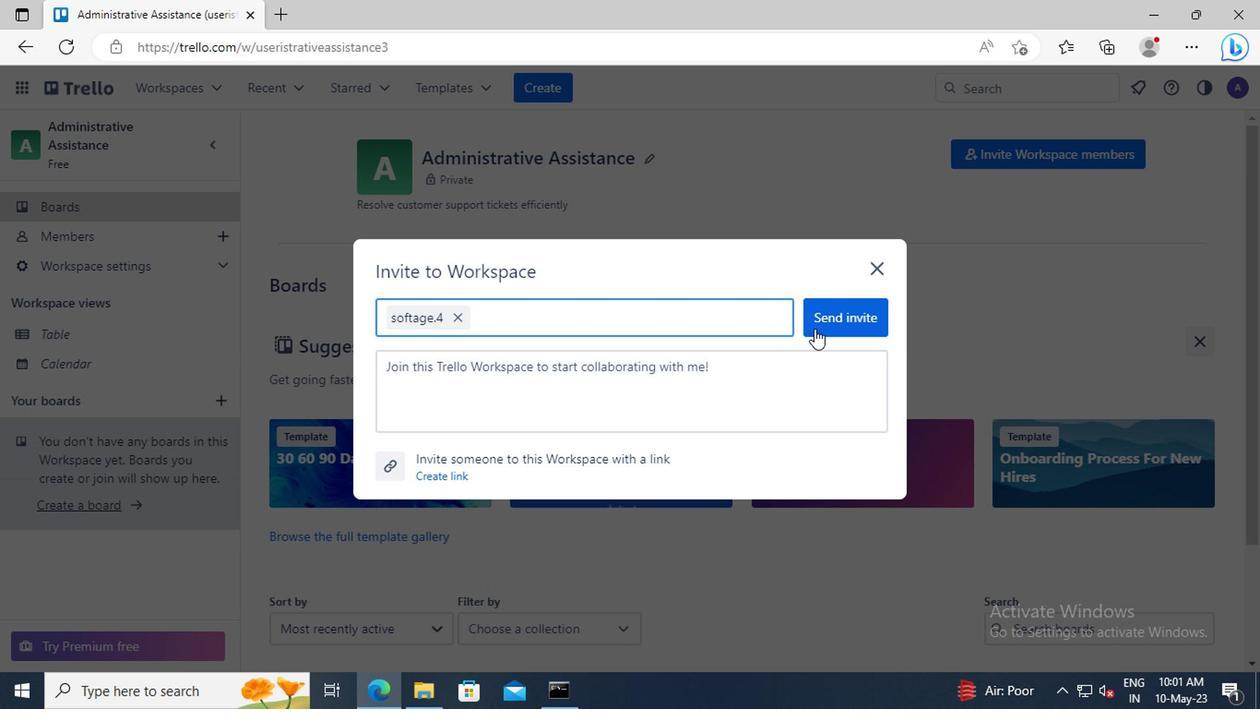 
